 Task: Create a task  Integrate a new online platform for online yoga classes , assign it to team member softage.4@softage.net in the project BridgeTech and update the status of the task to  At Risk , set the priority of the task to Medium
Action: Mouse moved to (83, 61)
Screenshot: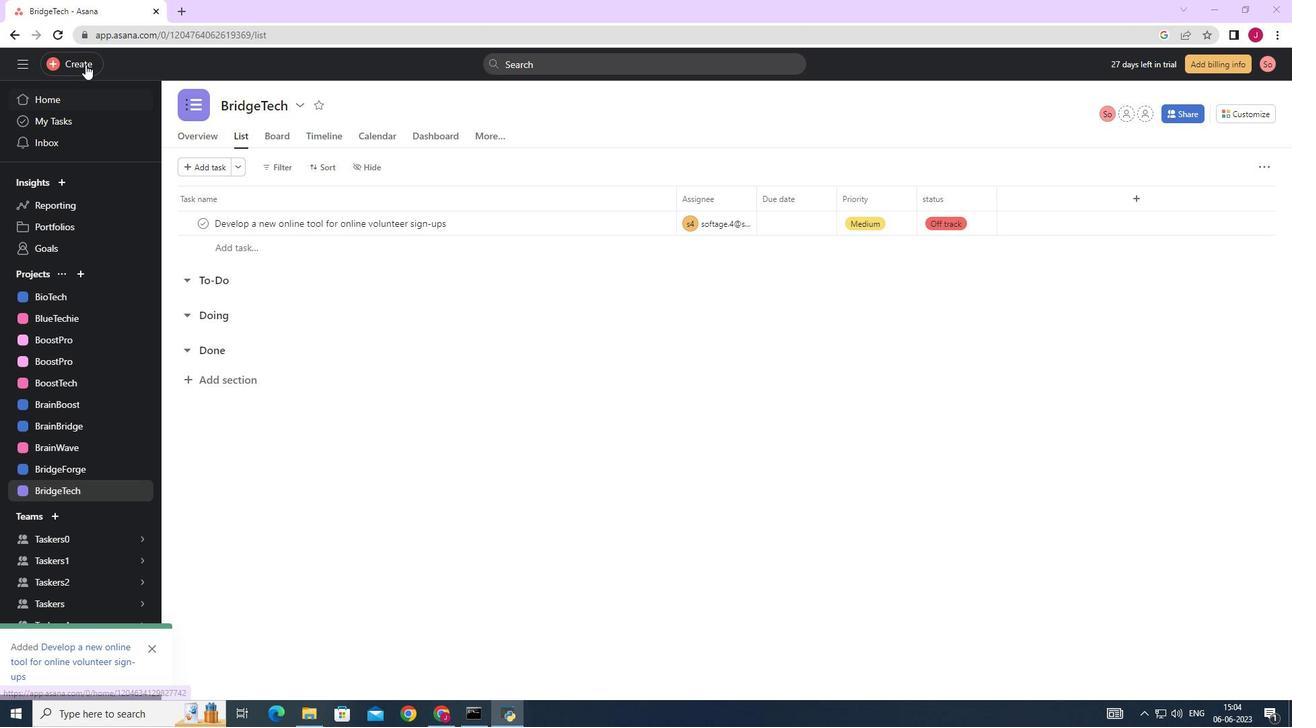 
Action: Mouse pressed left at (83, 61)
Screenshot: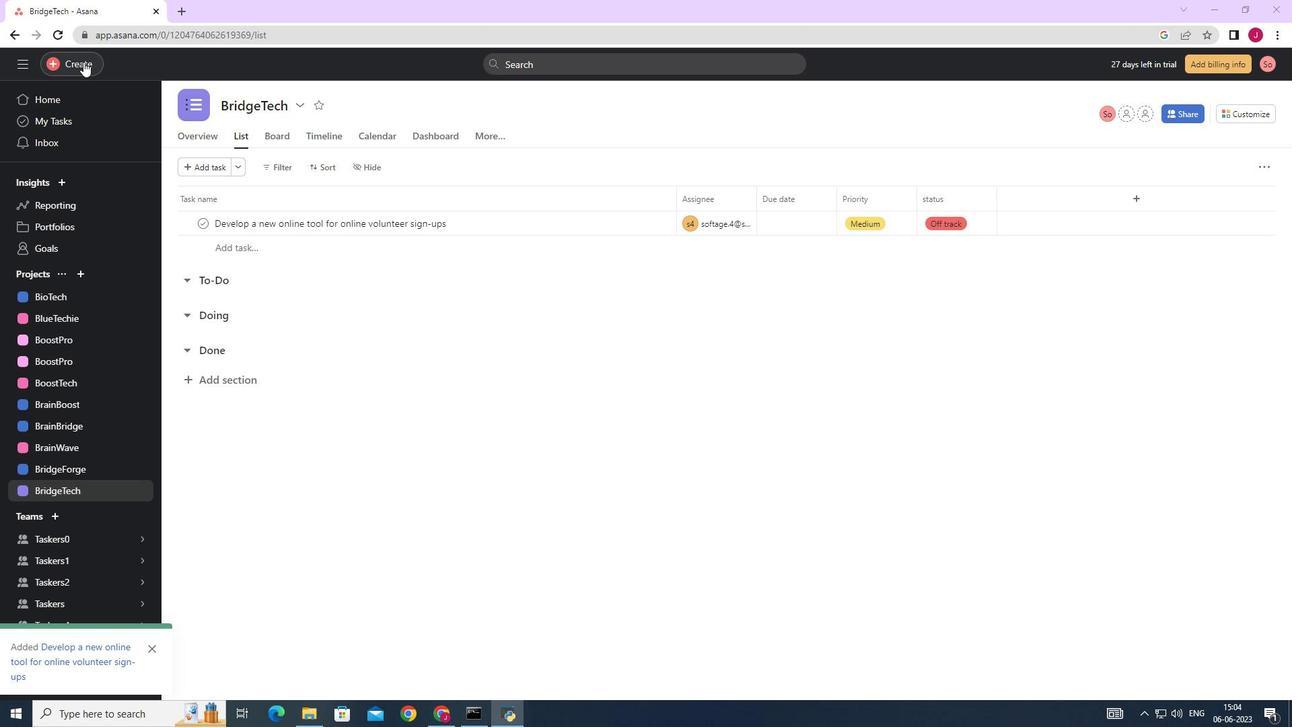 
Action: Mouse moved to (156, 69)
Screenshot: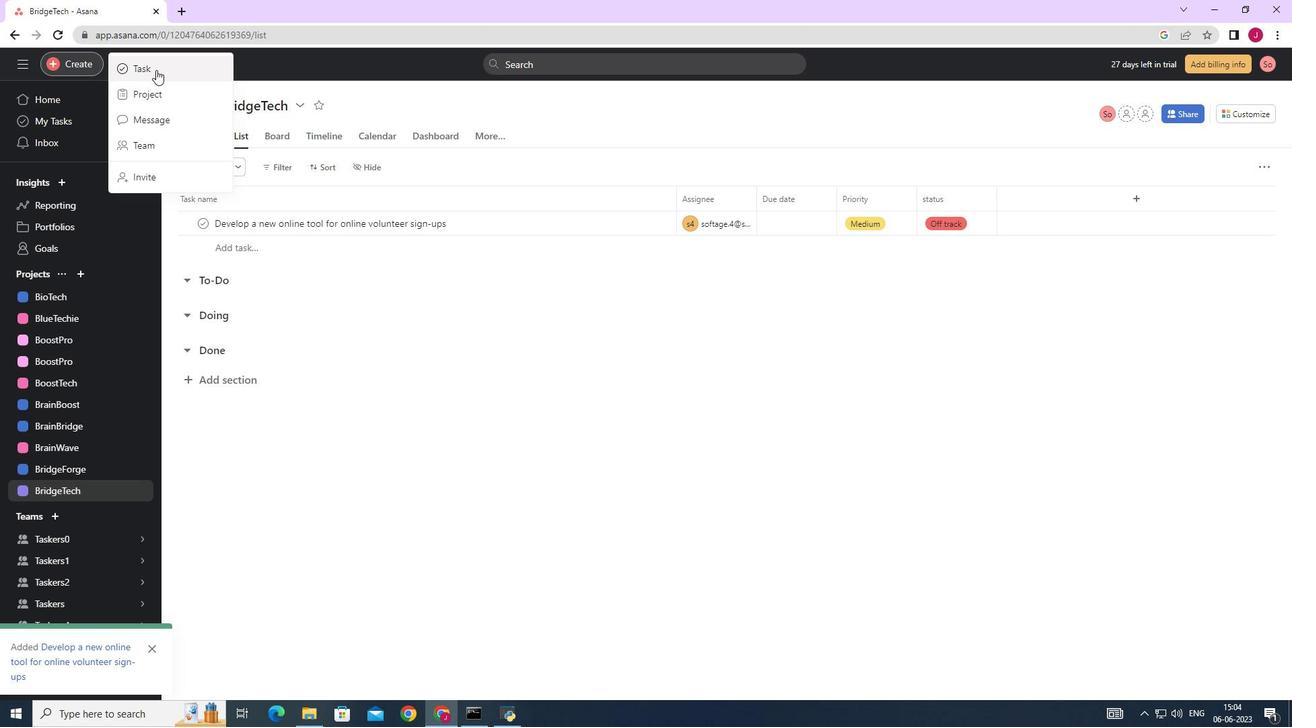 
Action: Mouse pressed left at (156, 69)
Screenshot: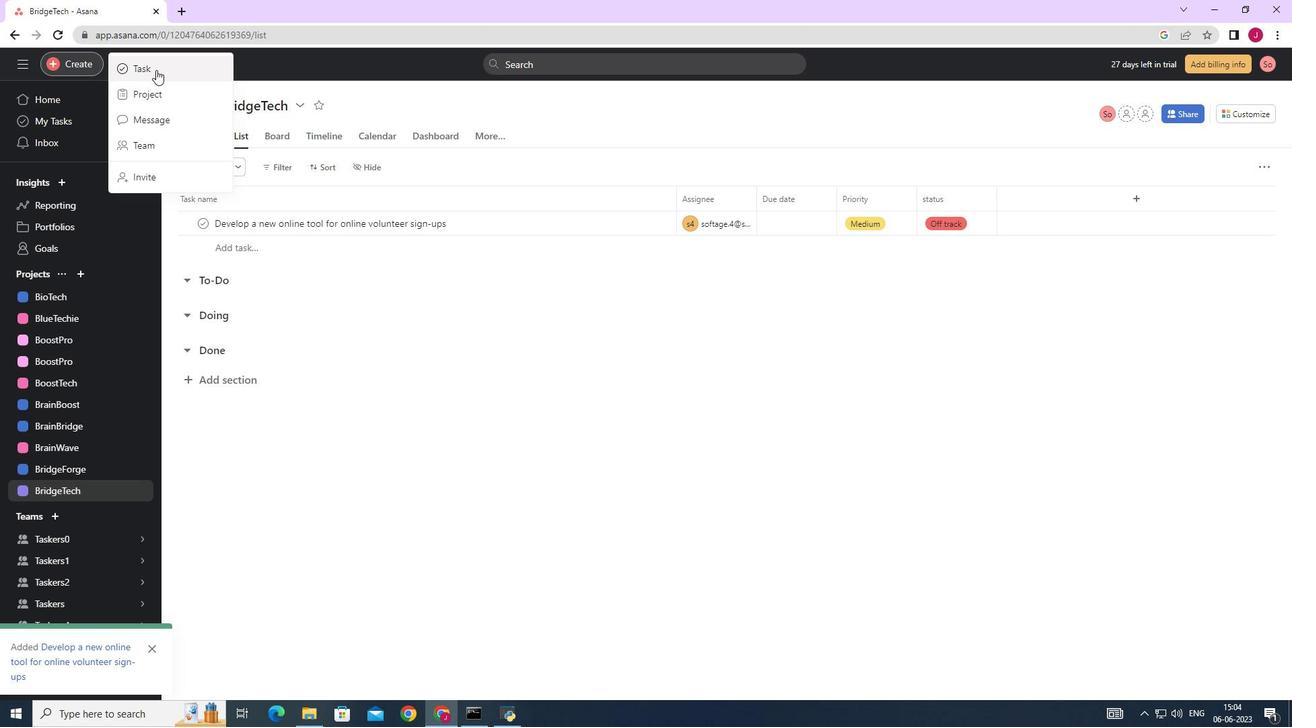 
Action: Mouse moved to (1027, 446)
Screenshot: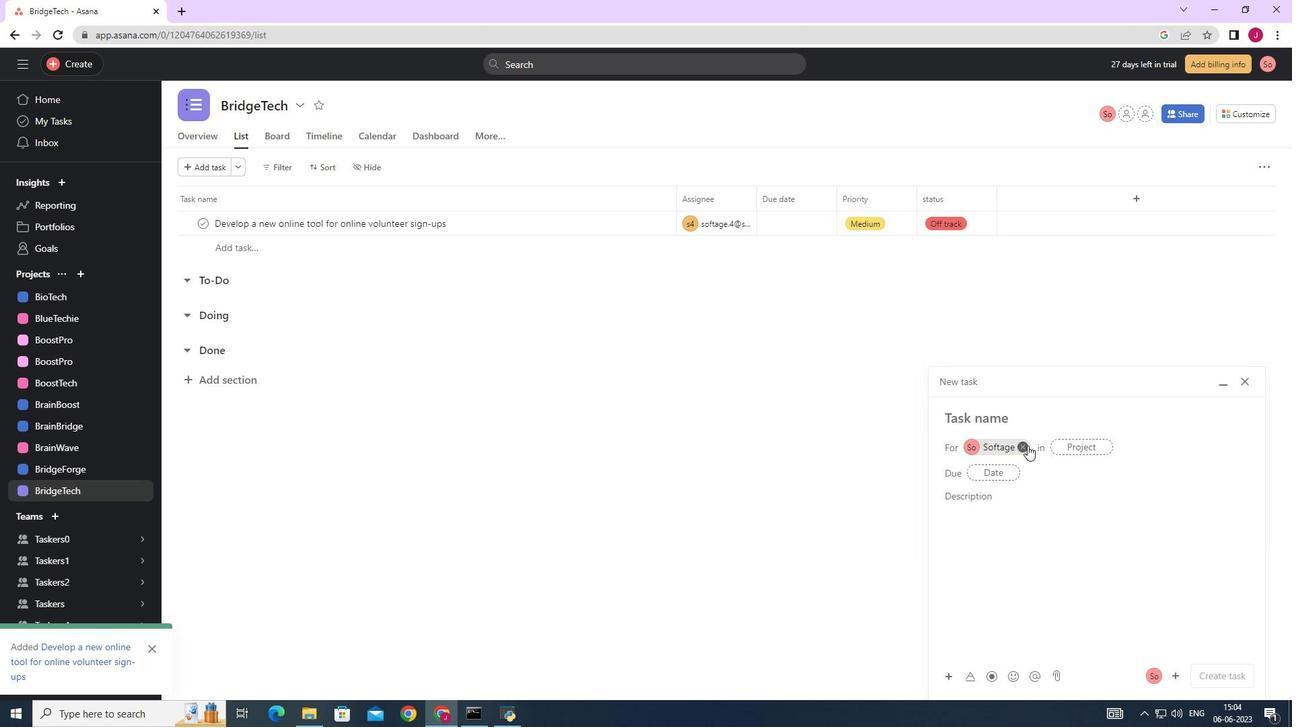 
Action: Mouse pressed left at (1027, 446)
Screenshot: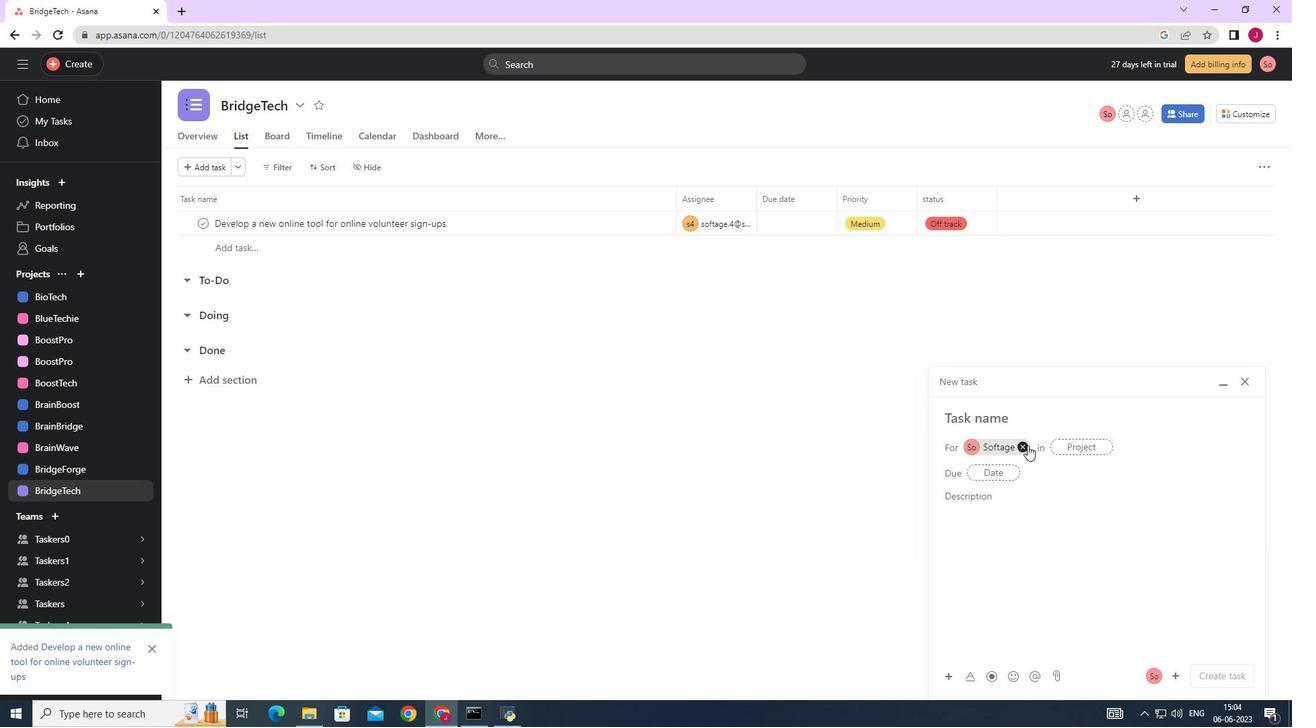 
Action: Key pressed <Key.caps_lock>C<Key.caps_lock>reate<Key.space>a<Key.space>new<Key.space>online<Key.space>platform<Key.space>for<Key.space>online<Key.space>yoga<Key.space>classes
Screenshot: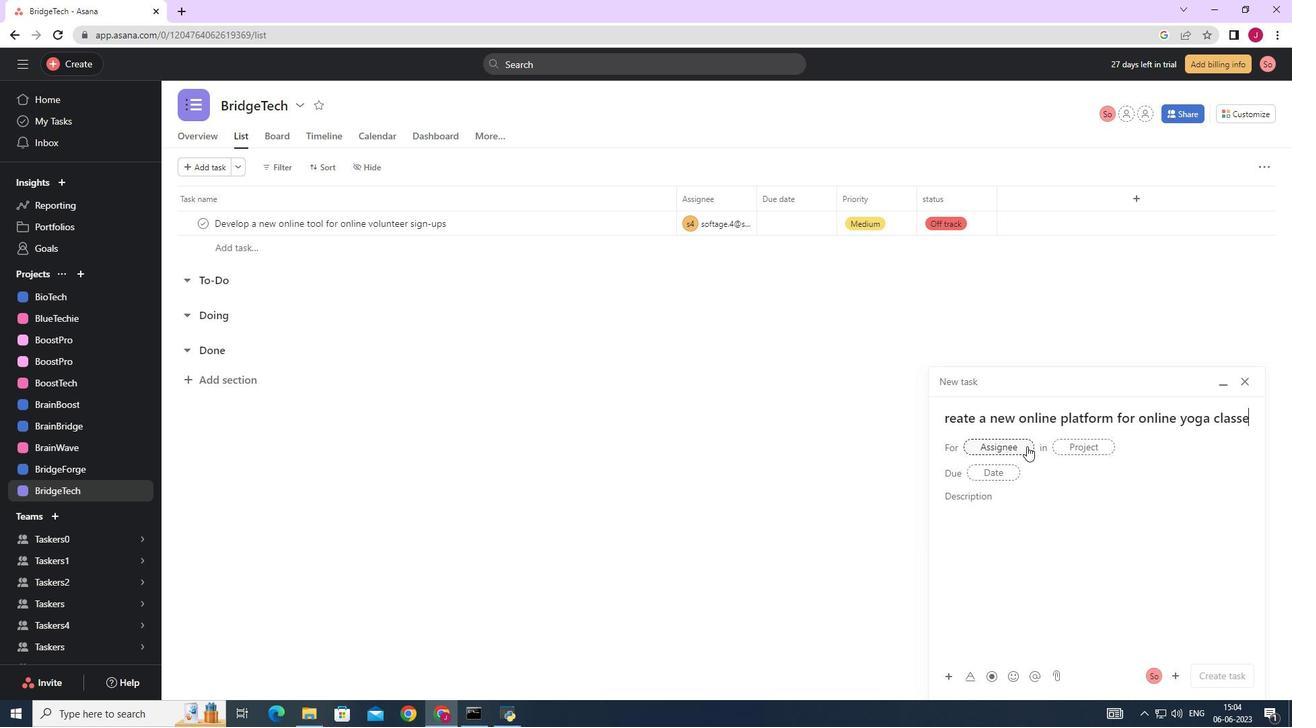 
Action: Mouse pressed left at (1027, 446)
Screenshot: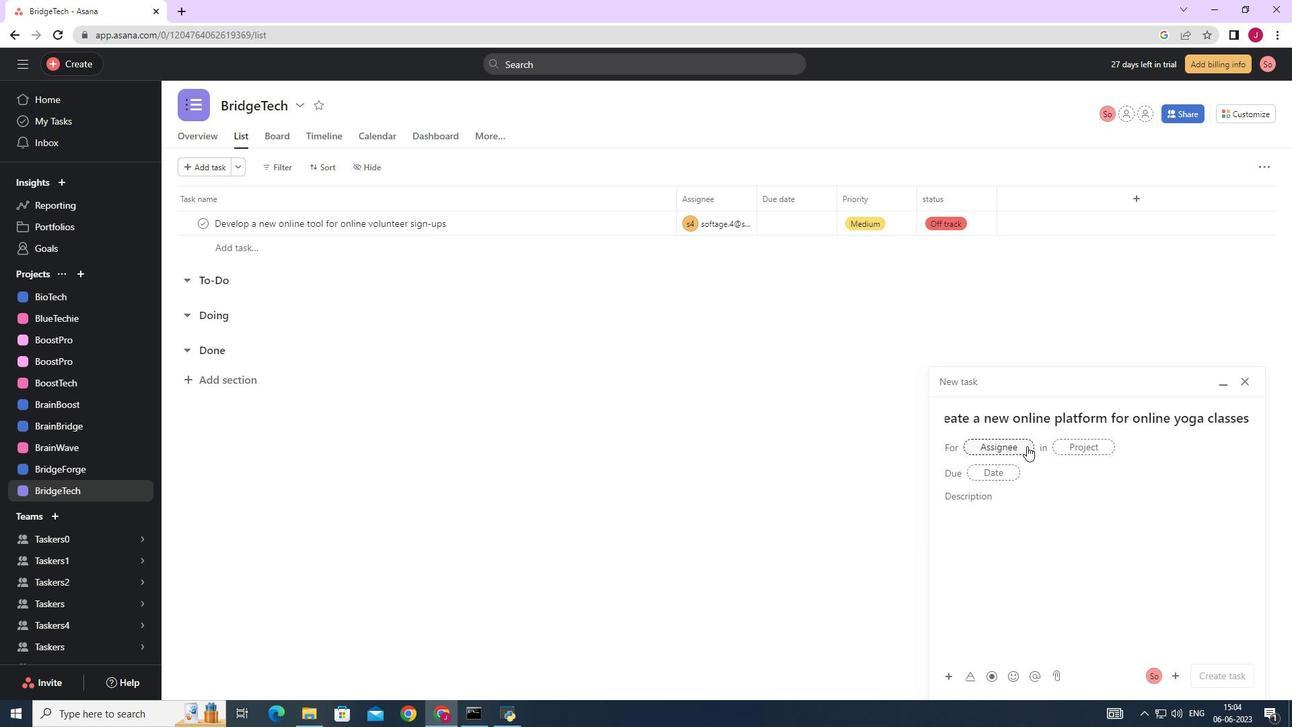 
Action: Key pressed softage.4
Screenshot: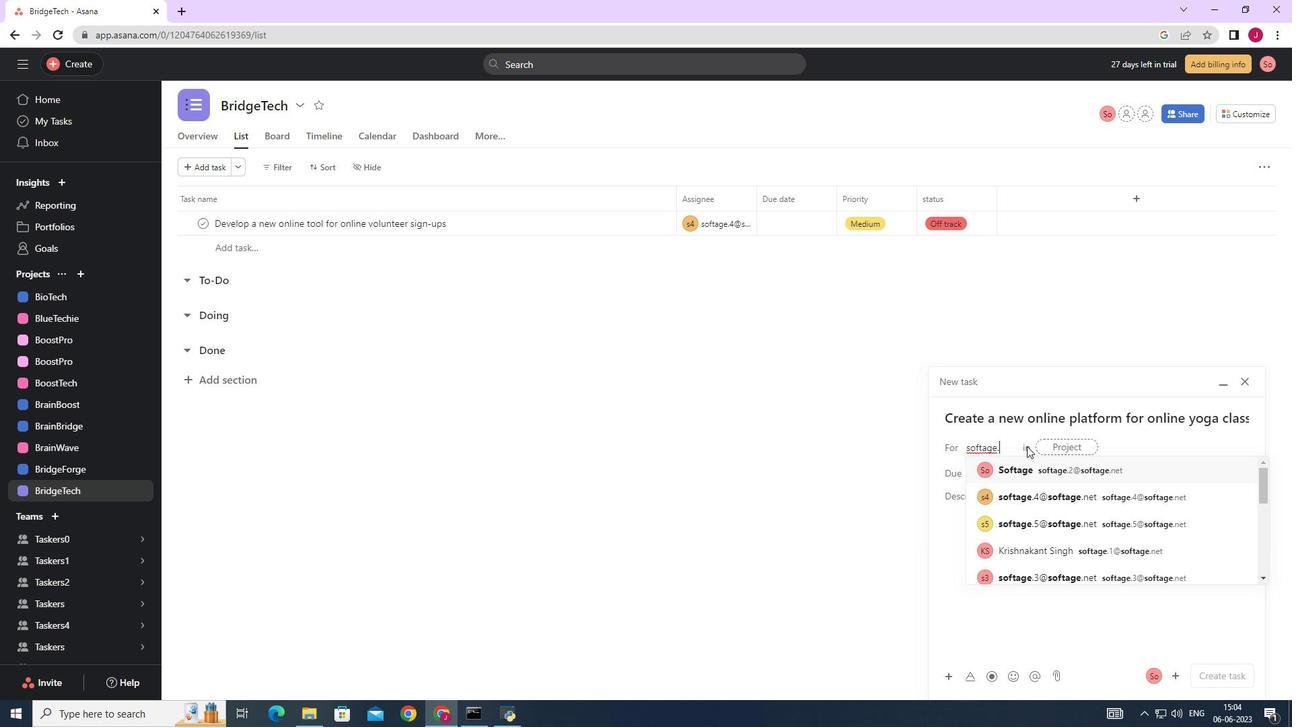 
Action: Mouse moved to (1024, 470)
Screenshot: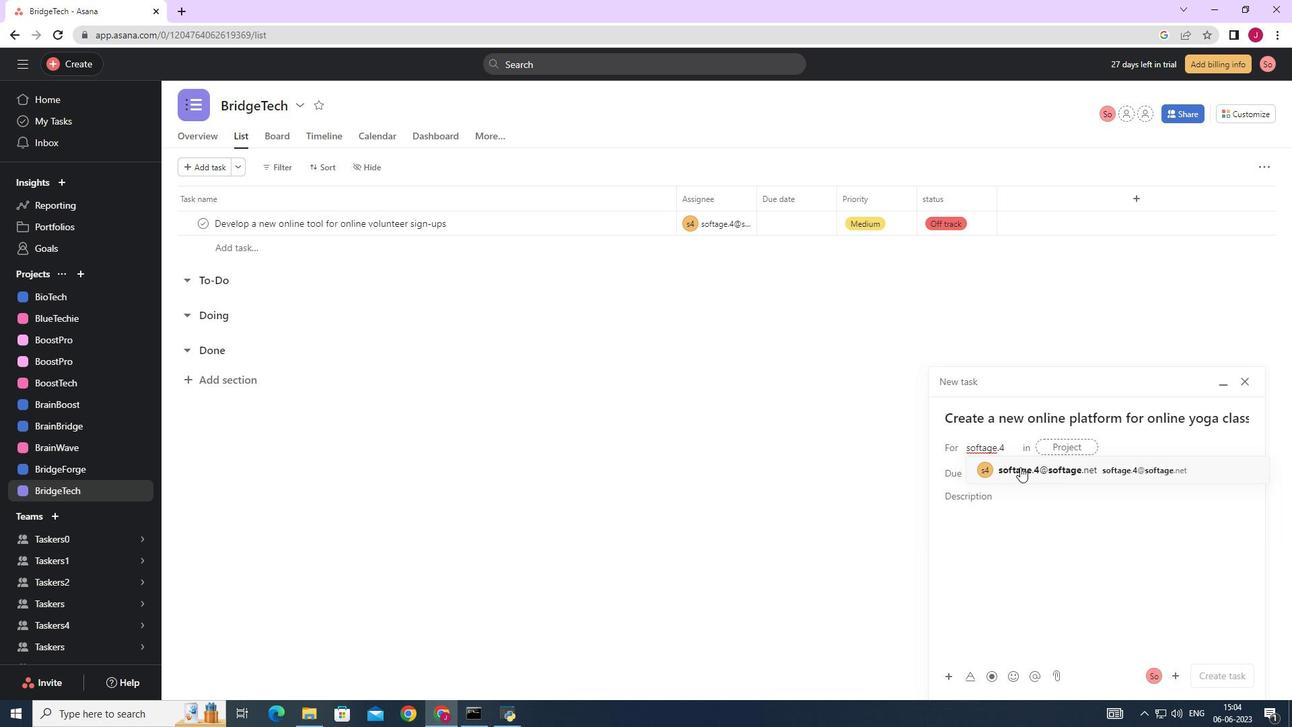 
Action: Mouse pressed left at (1024, 470)
Screenshot: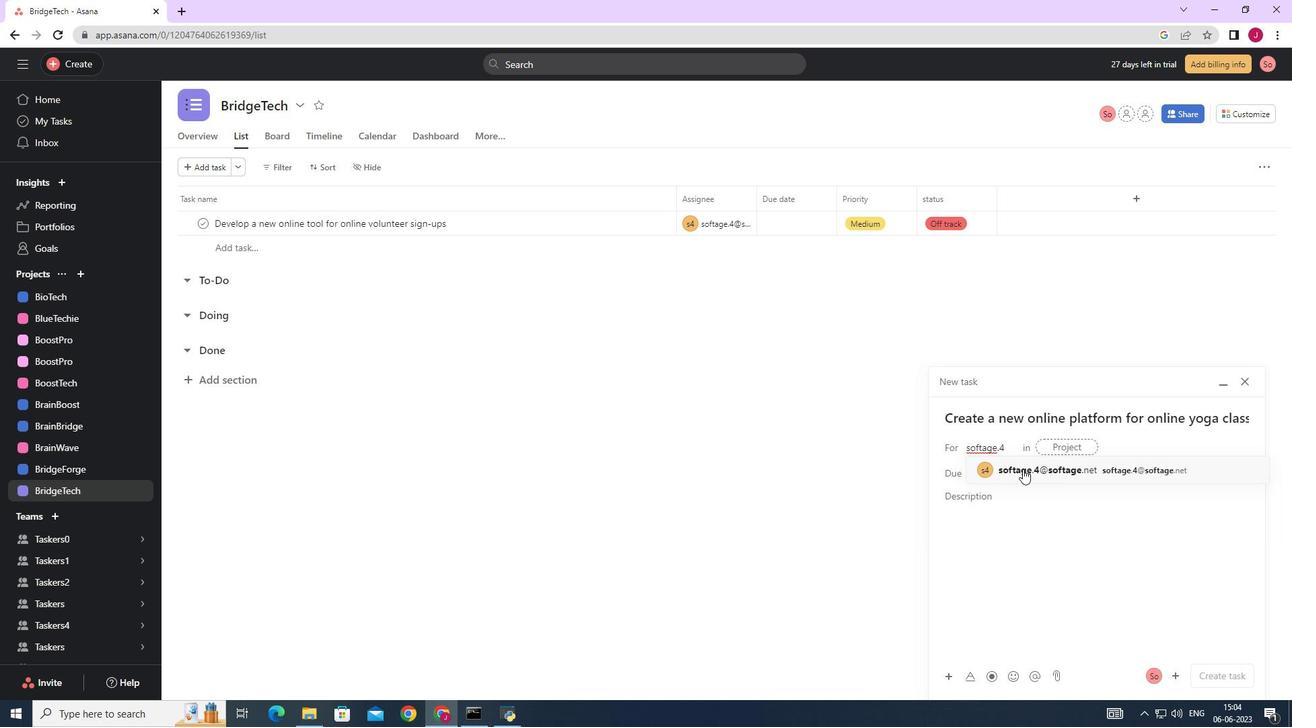 
Action: Mouse moved to (886, 469)
Screenshot: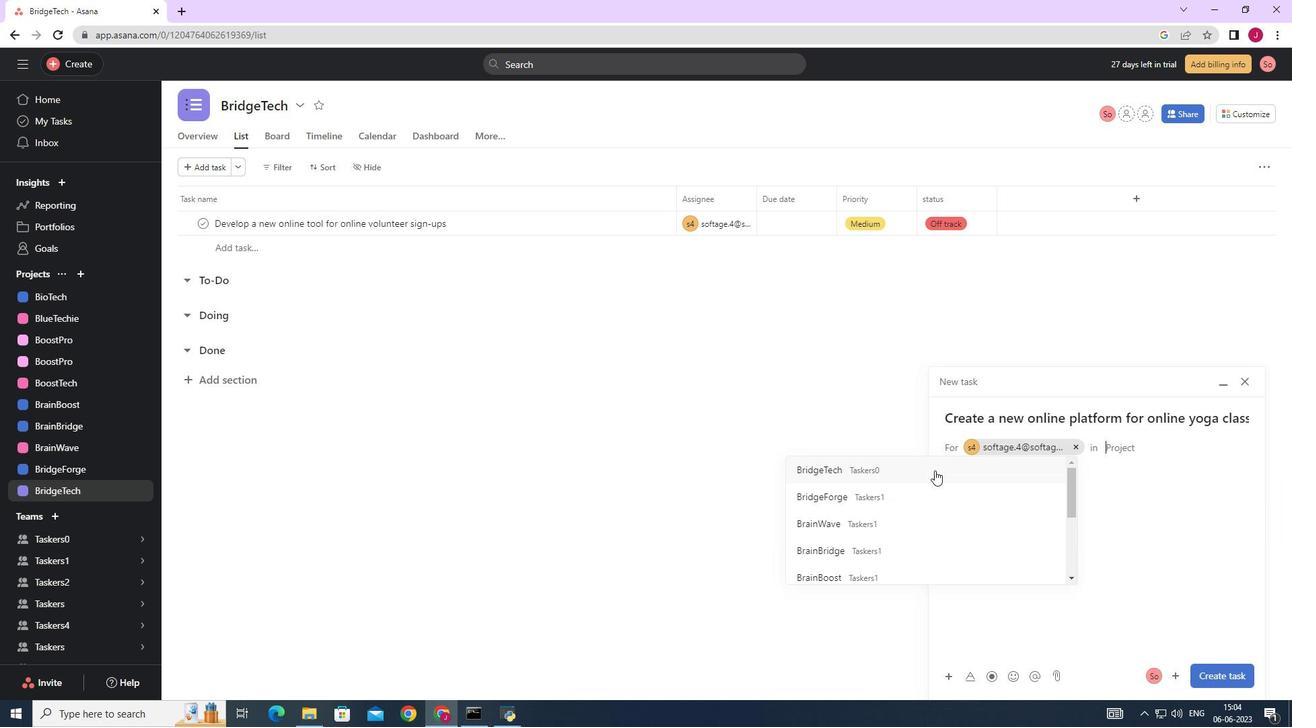 
Action: Mouse pressed left at (886, 469)
Screenshot: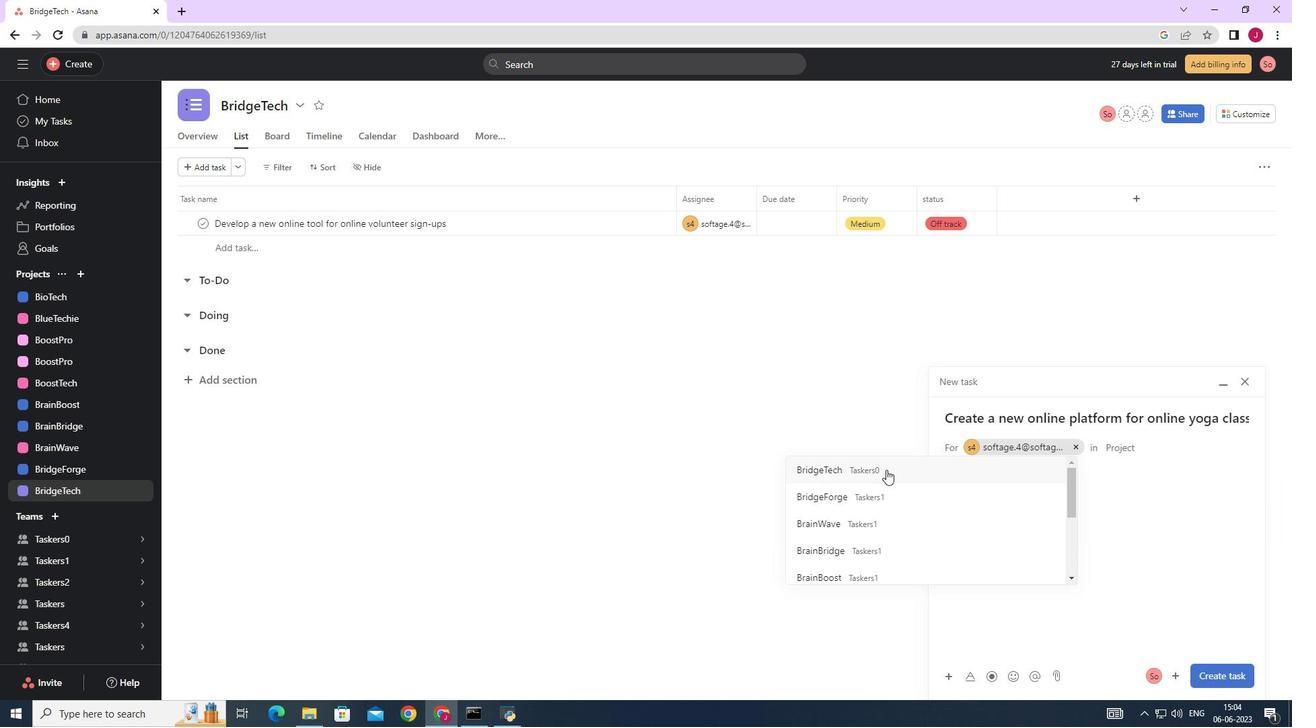 
Action: Mouse moved to (1020, 502)
Screenshot: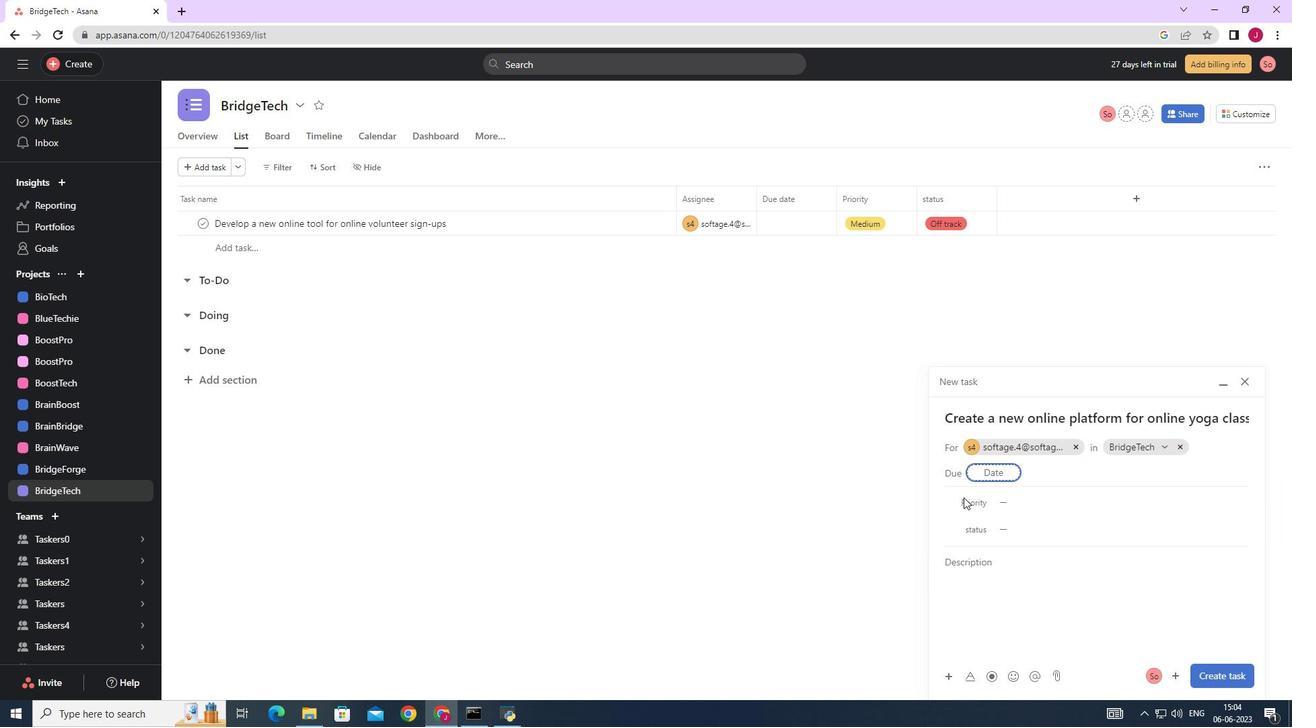 
Action: Mouse pressed left at (1020, 502)
Screenshot: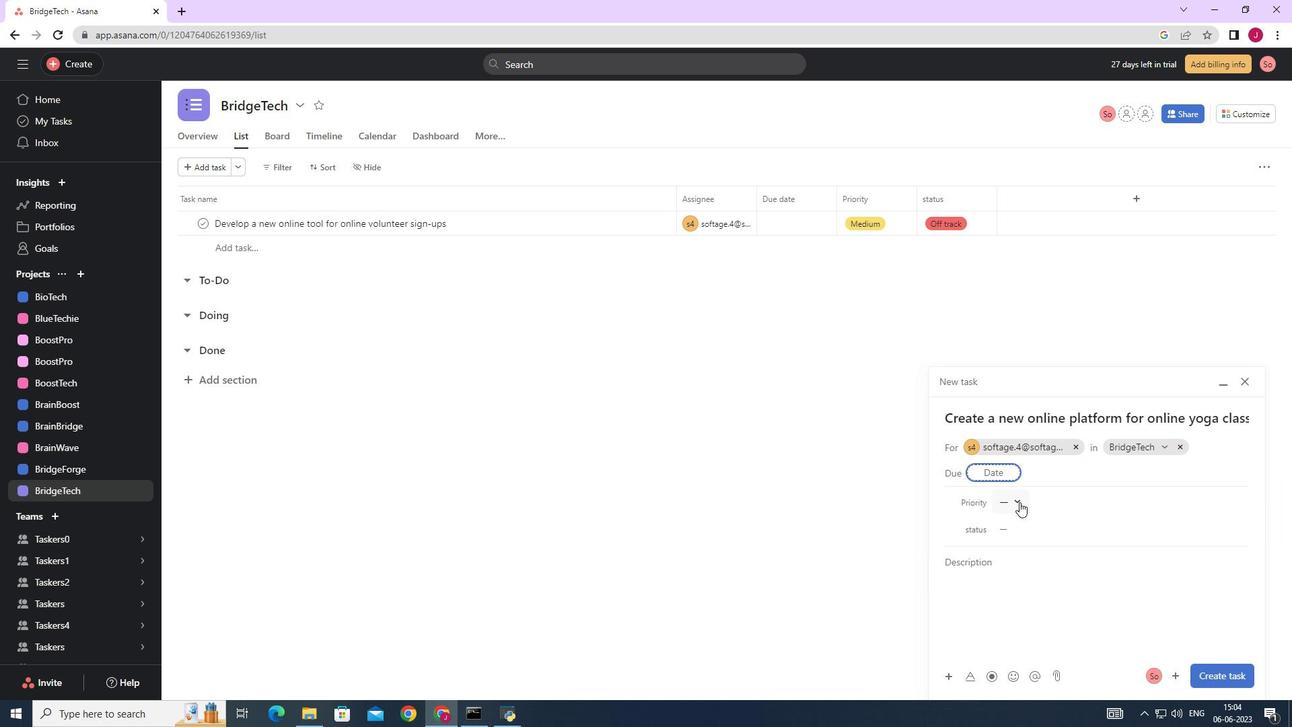 
Action: Mouse moved to (1048, 568)
Screenshot: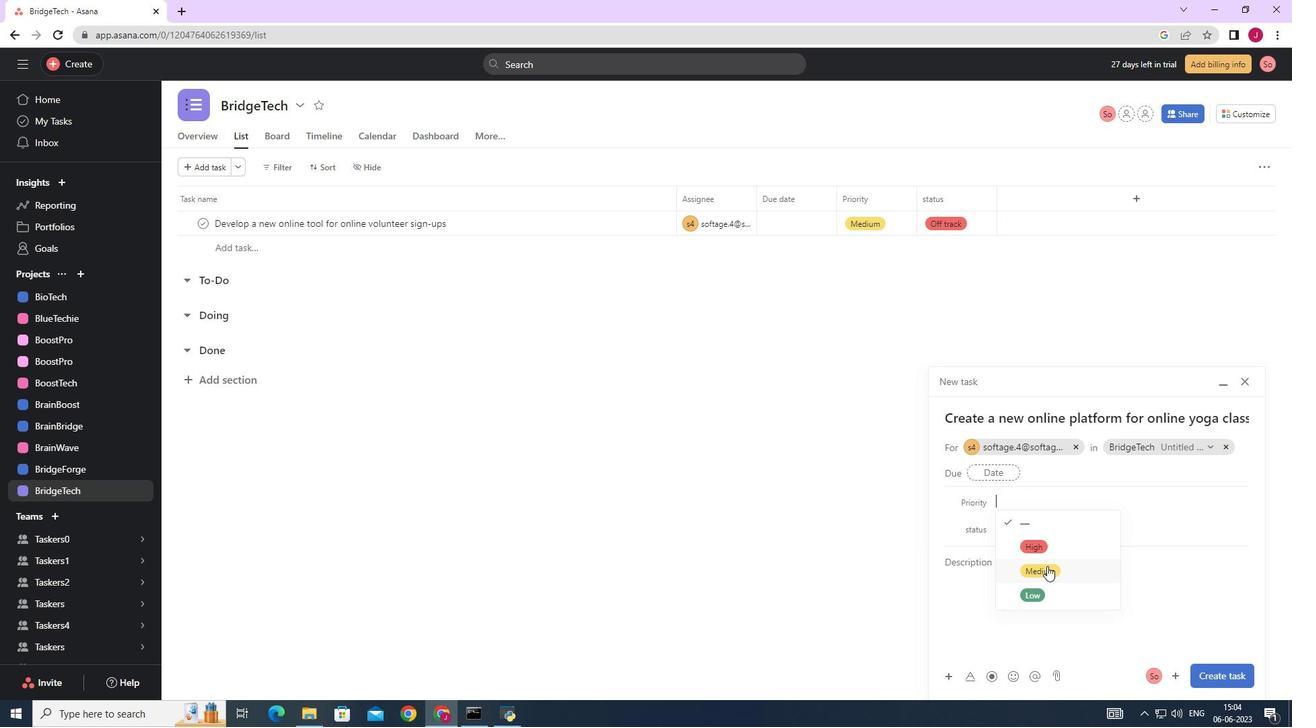 
Action: Mouse pressed left at (1048, 568)
Screenshot: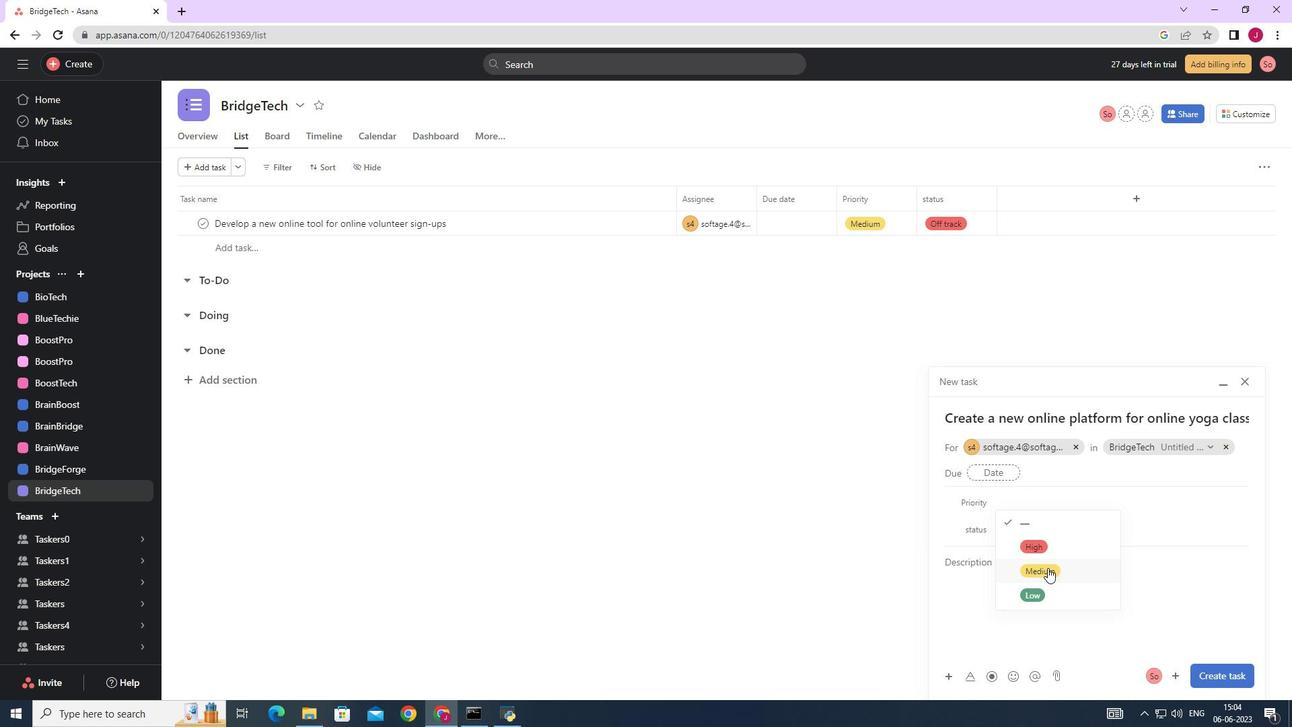 
Action: Mouse moved to (1016, 525)
Screenshot: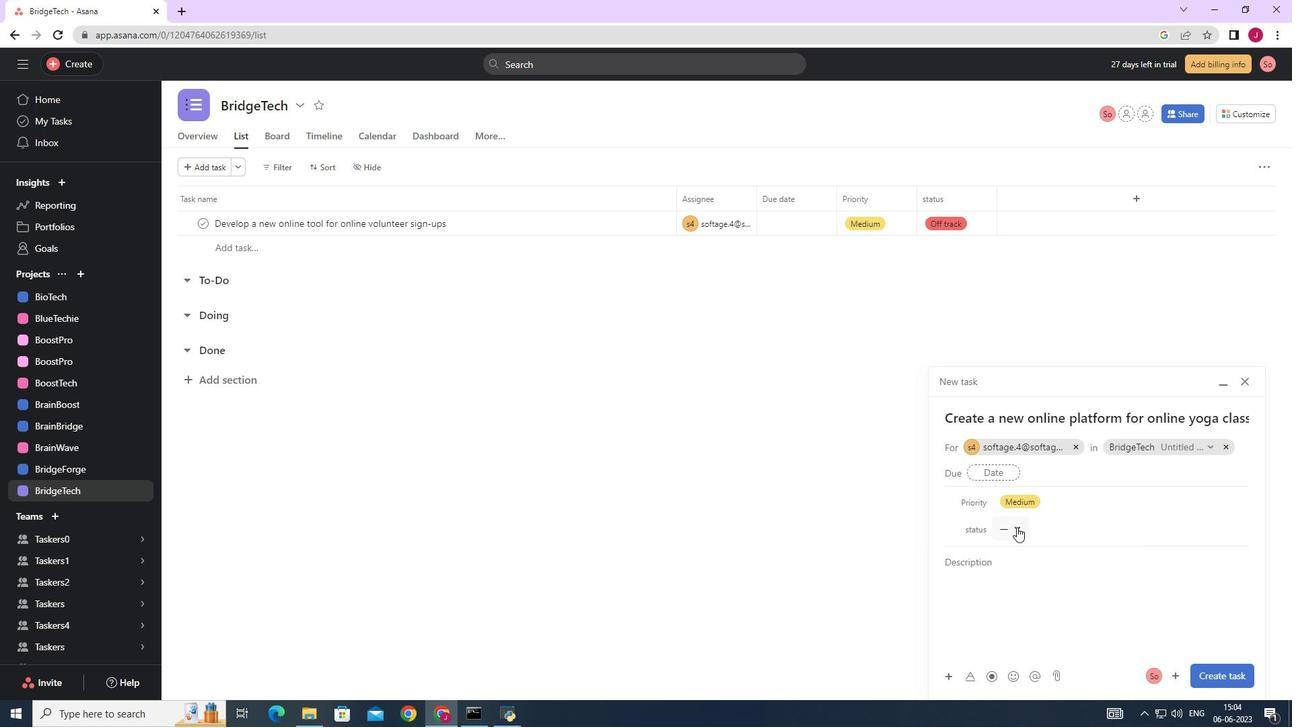 
Action: Mouse pressed left at (1016, 525)
Screenshot: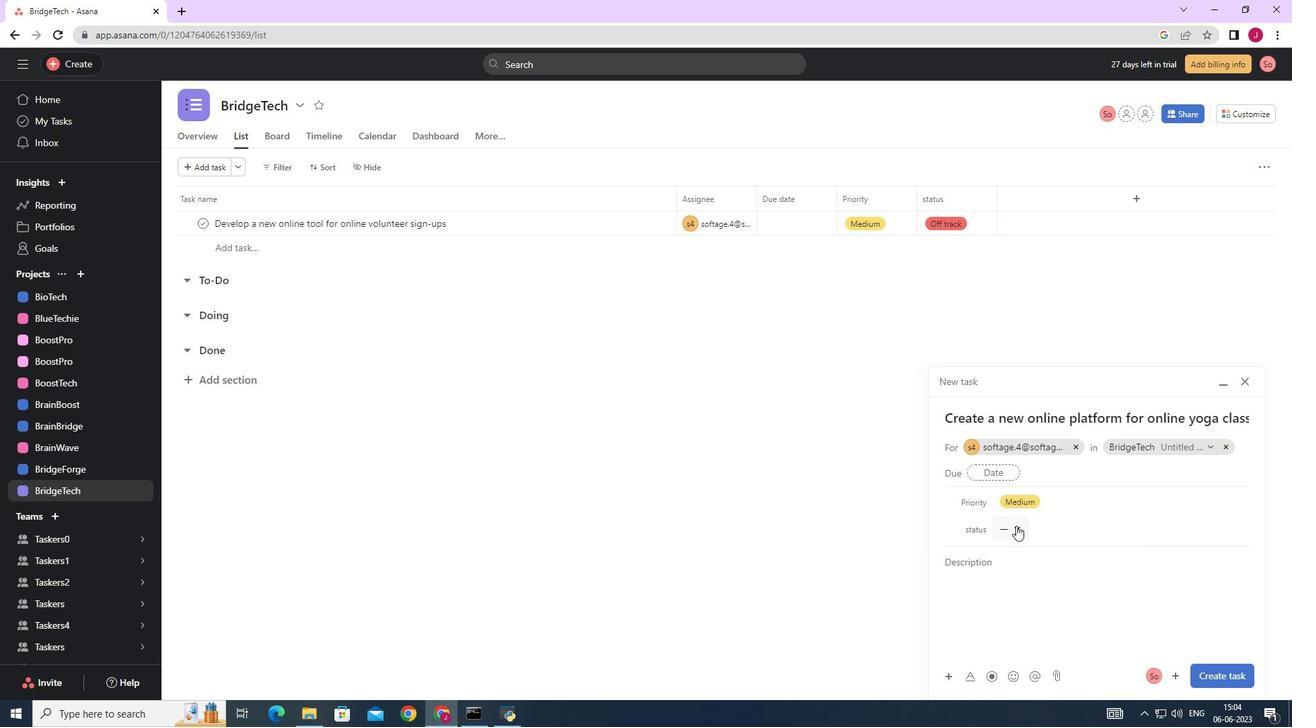 
Action: Mouse moved to (1039, 619)
Screenshot: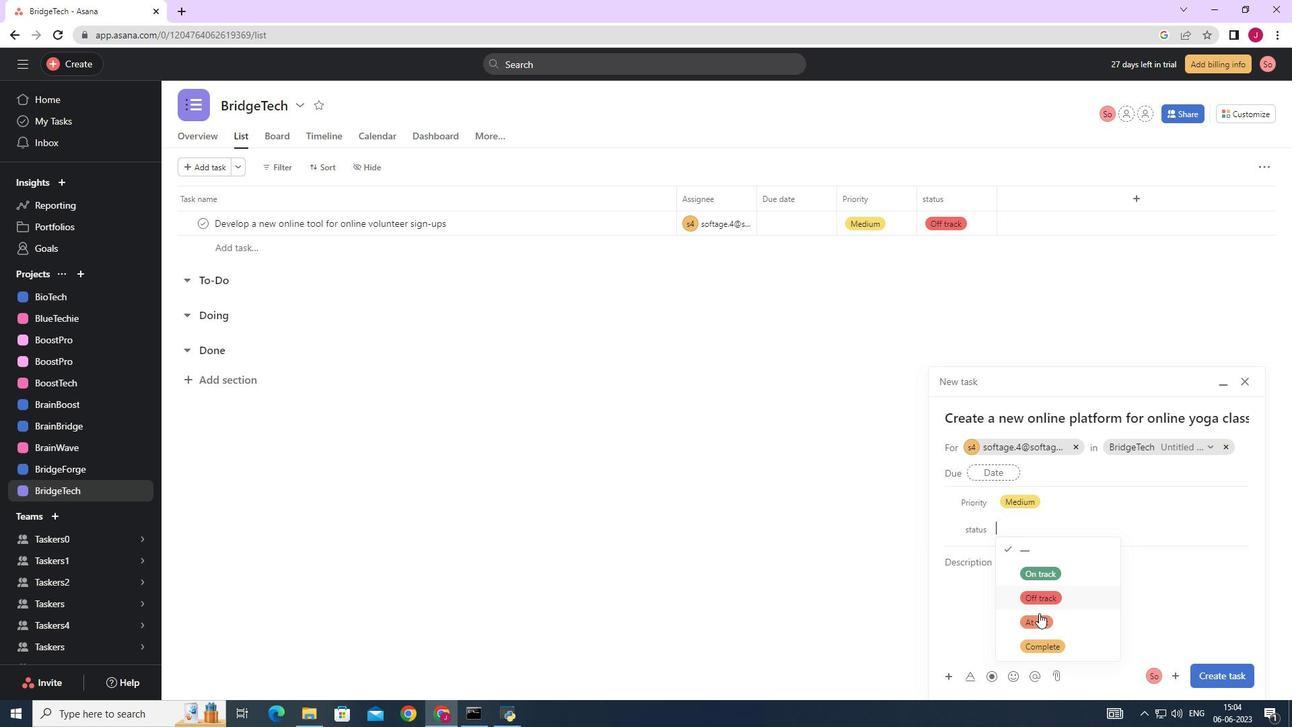 
Action: Mouse pressed left at (1039, 619)
Screenshot: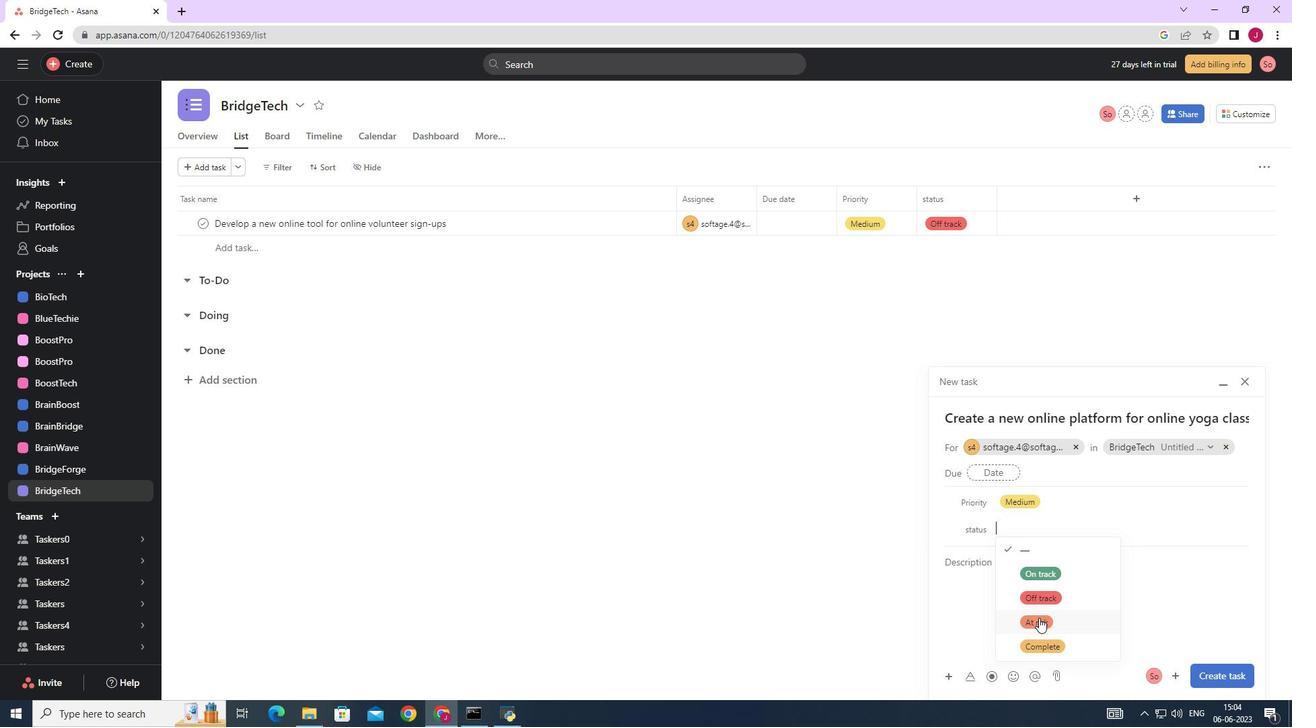 
Action: Mouse moved to (1224, 676)
Screenshot: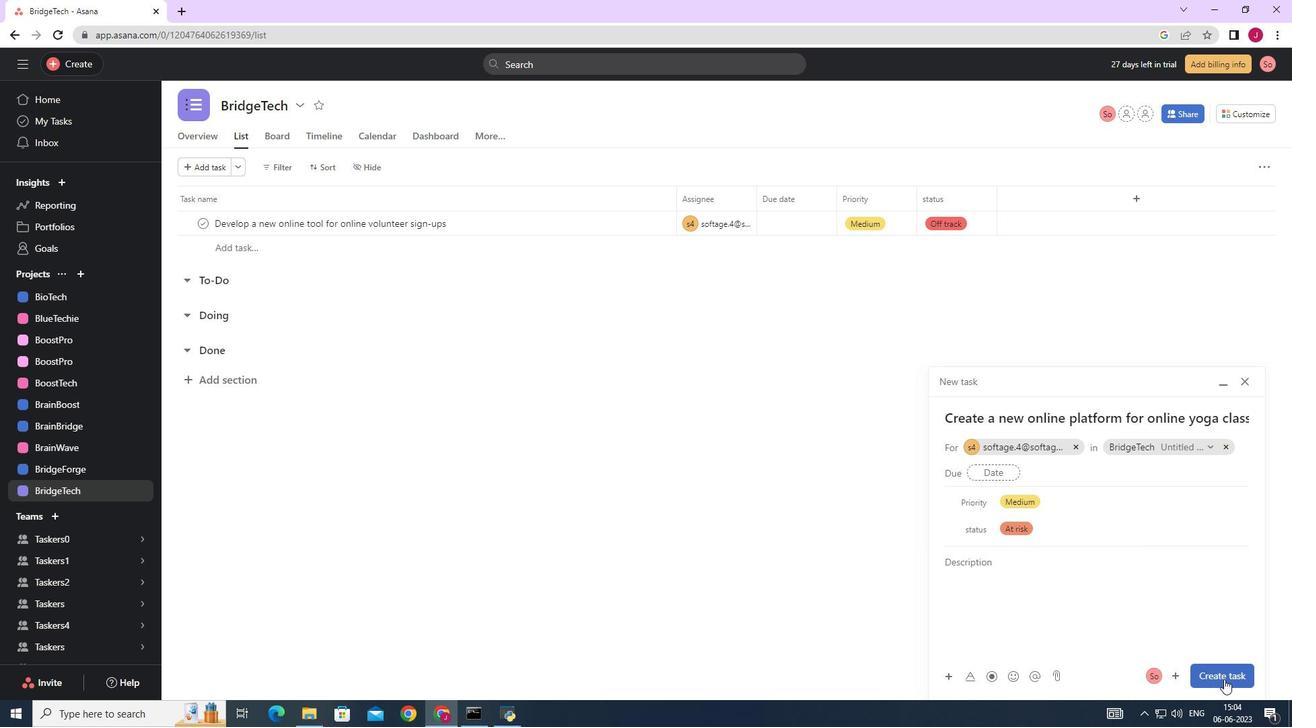 
Action: Mouse pressed left at (1224, 676)
Screenshot: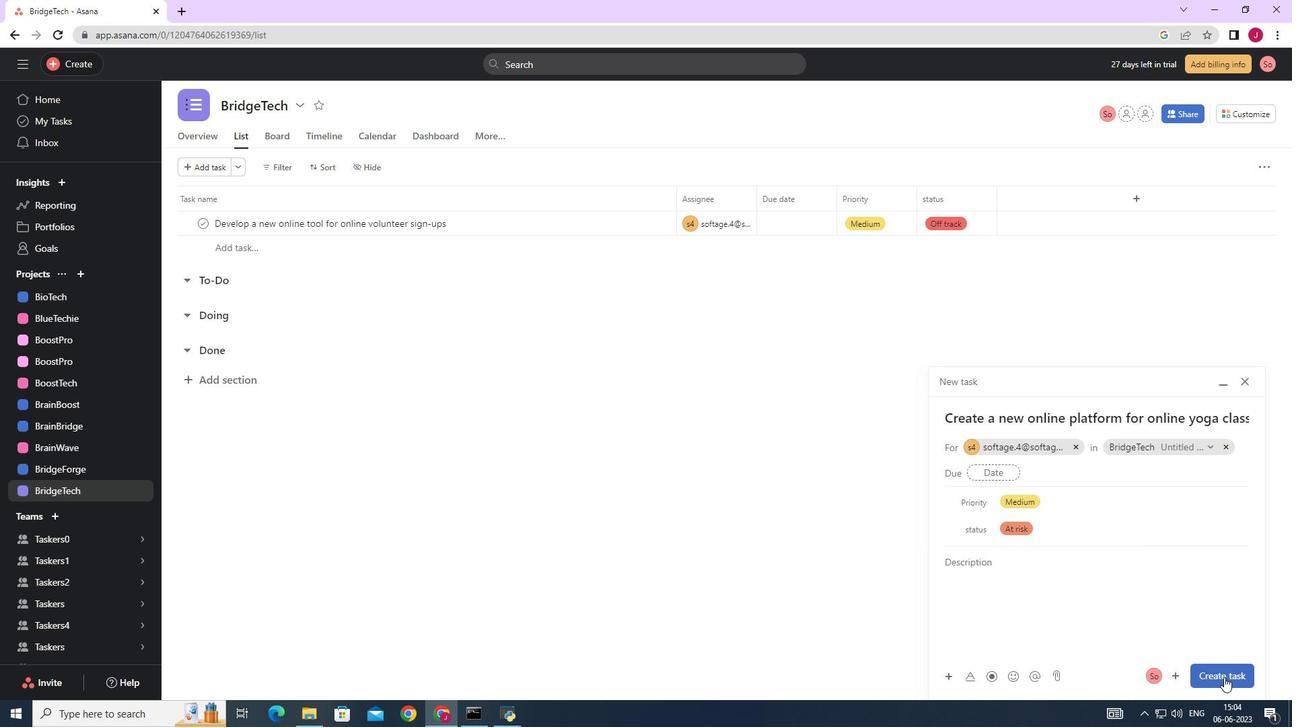 
Action: Mouse moved to (1149, 550)
Screenshot: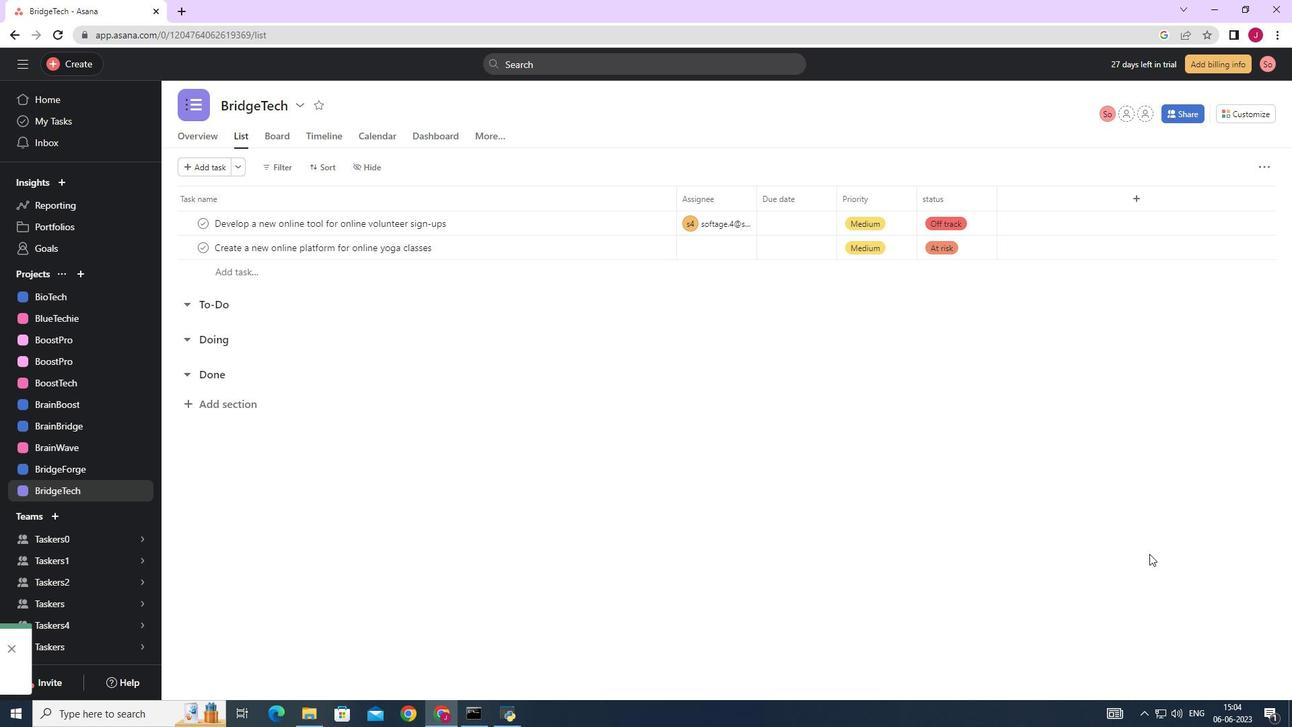 
